 Task: Create a rule from the Recommended list, Task Added to this Project -> add SubTasks in the project AgileGenie with SubTasks Gather and Analyse Requirements , Design and Implement Solution , System Test and UAT , Release to Production / Go Live
Action: Mouse scrolled (489, 350) with delta (0, 0)
Screenshot: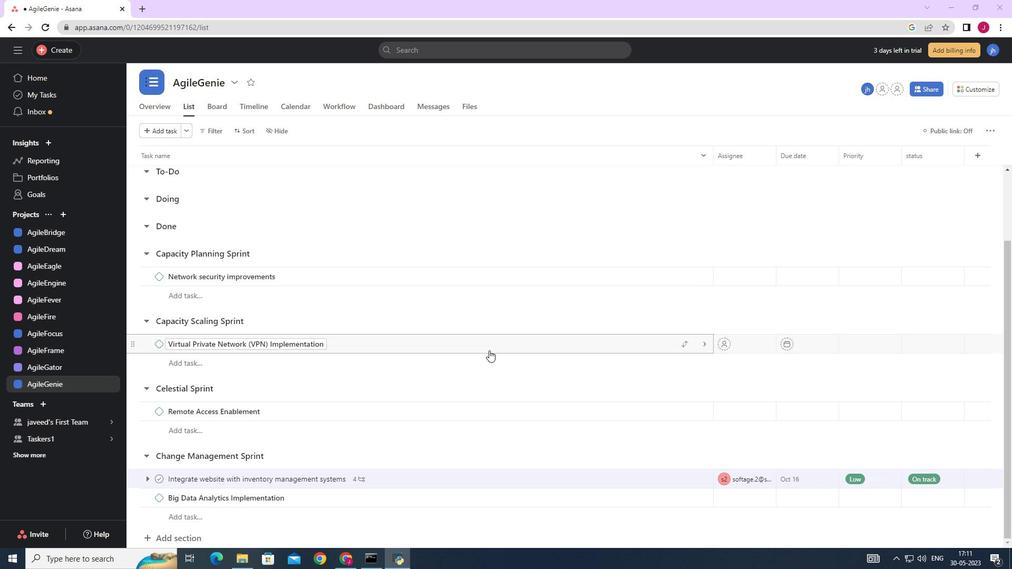 
Action: Mouse scrolled (489, 350) with delta (0, 0)
Screenshot: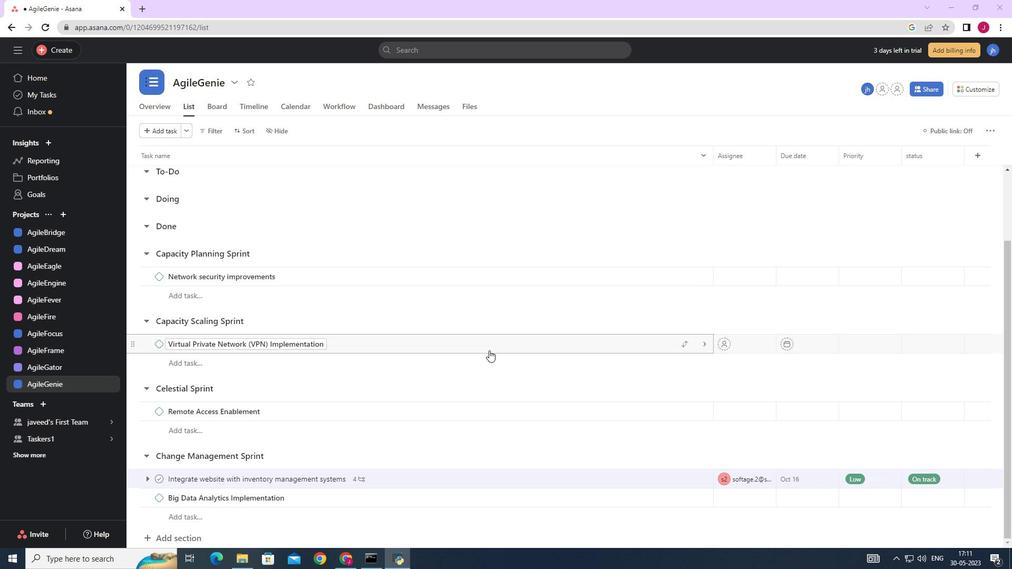 
Action: Mouse scrolled (489, 350) with delta (0, 0)
Screenshot: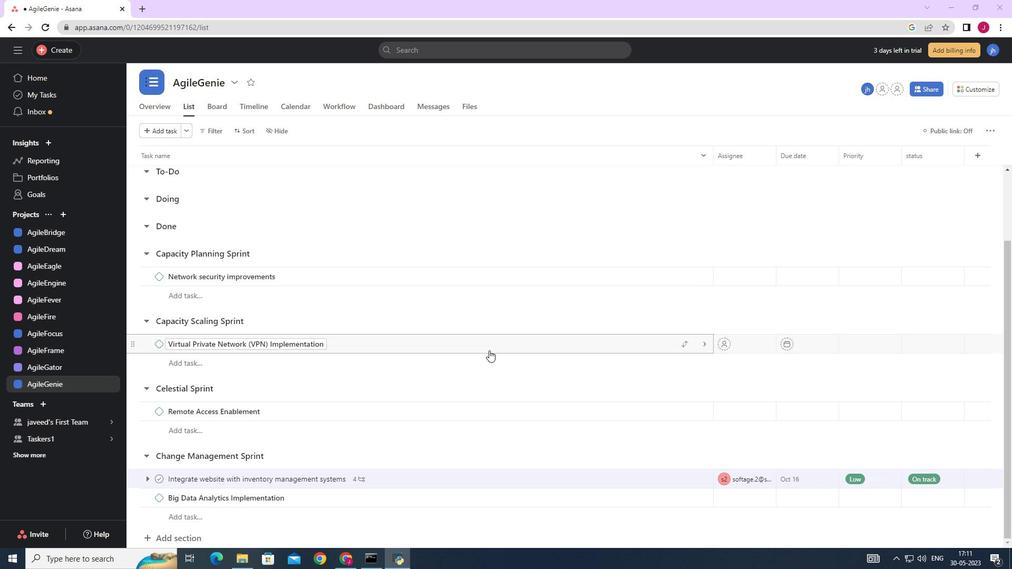 
Action: Mouse scrolled (489, 350) with delta (0, 0)
Screenshot: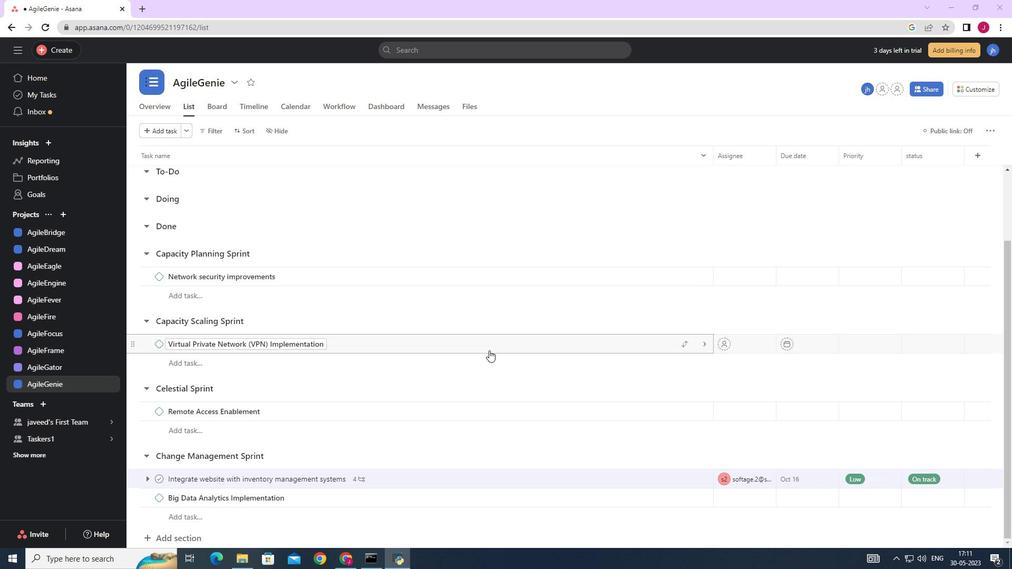 
Action: Mouse scrolled (489, 350) with delta (0, 0)
Screenshot: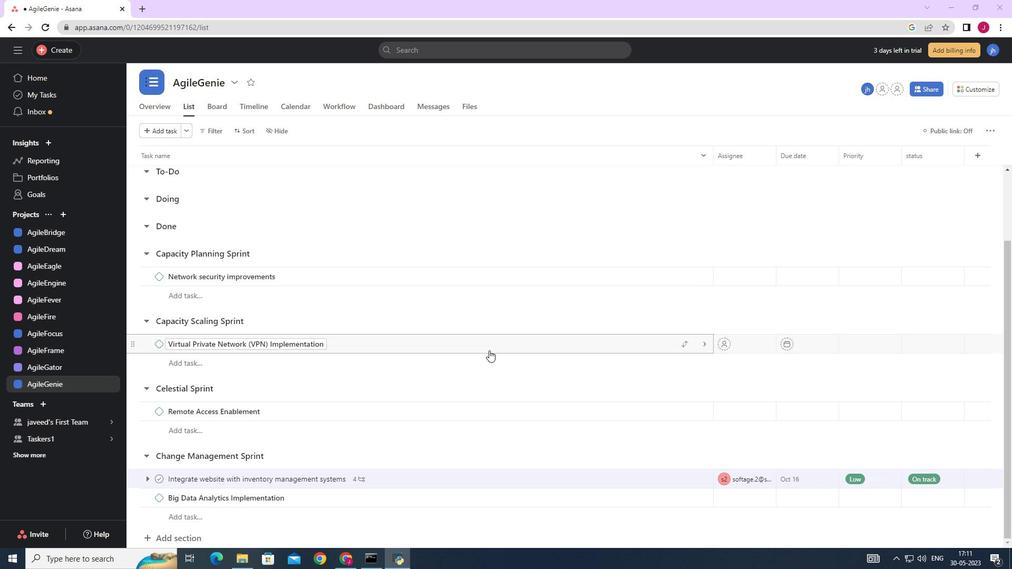 
Action: Mouse moved to (983, 87)
Screenshot: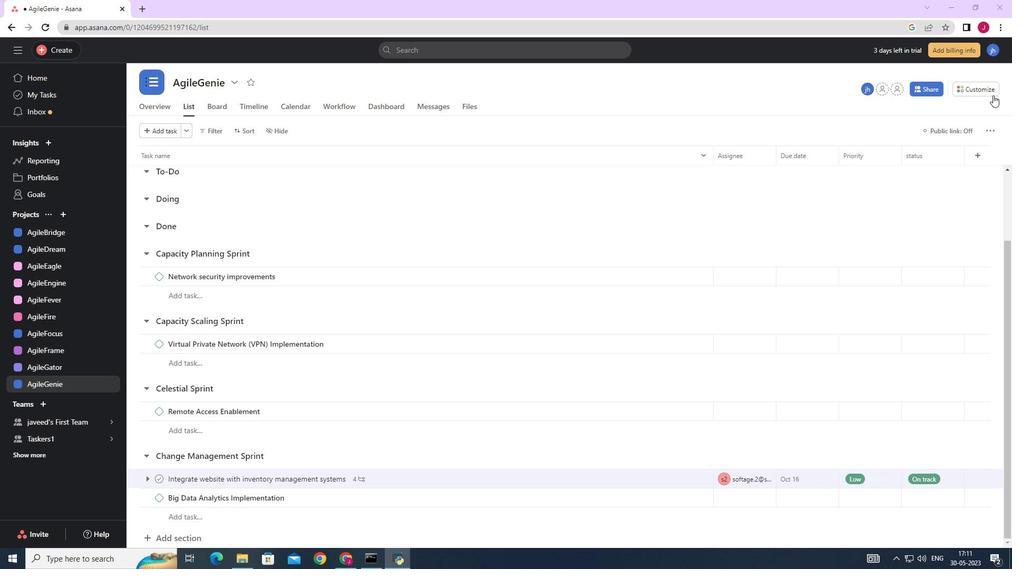 
Action: Mouse pressed left at (983, 87)
Screenshot: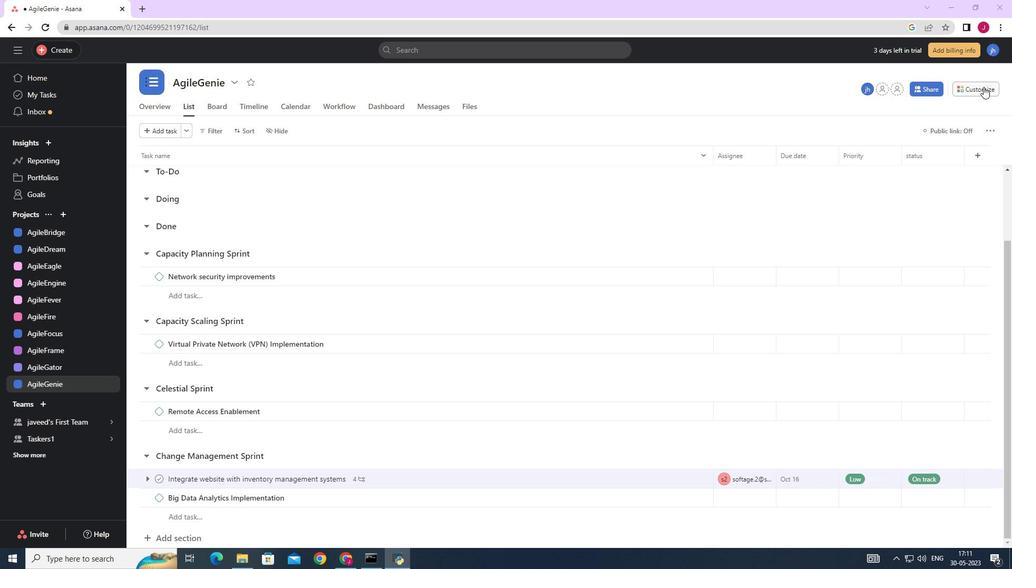 
Action: Mouse moved to (798, 227)
Screenshot: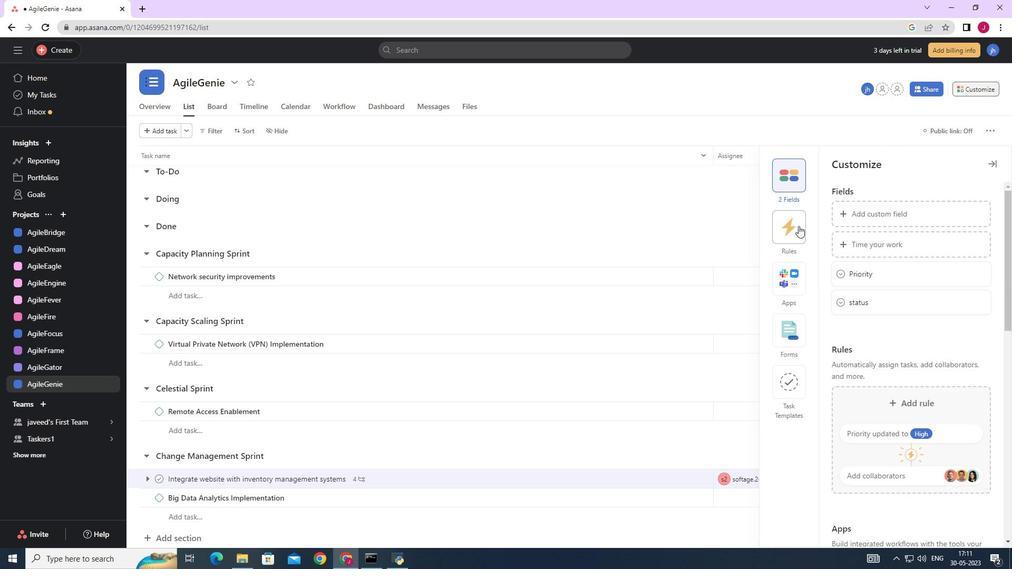 
Action: Mouse pressed left at (798, 226)
Screenshot: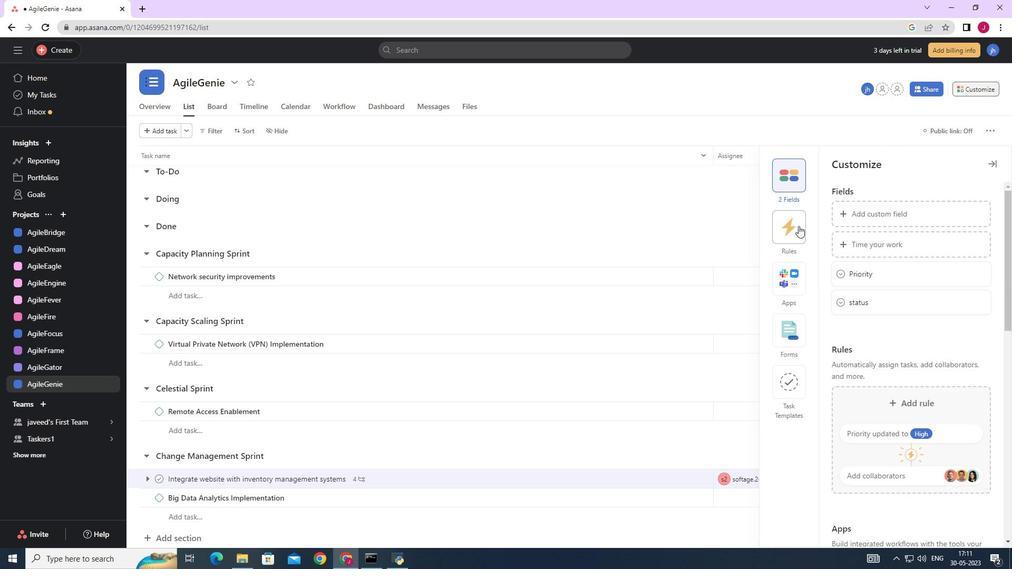 
Action: Mouse moved to (871, 237)
Screenshot: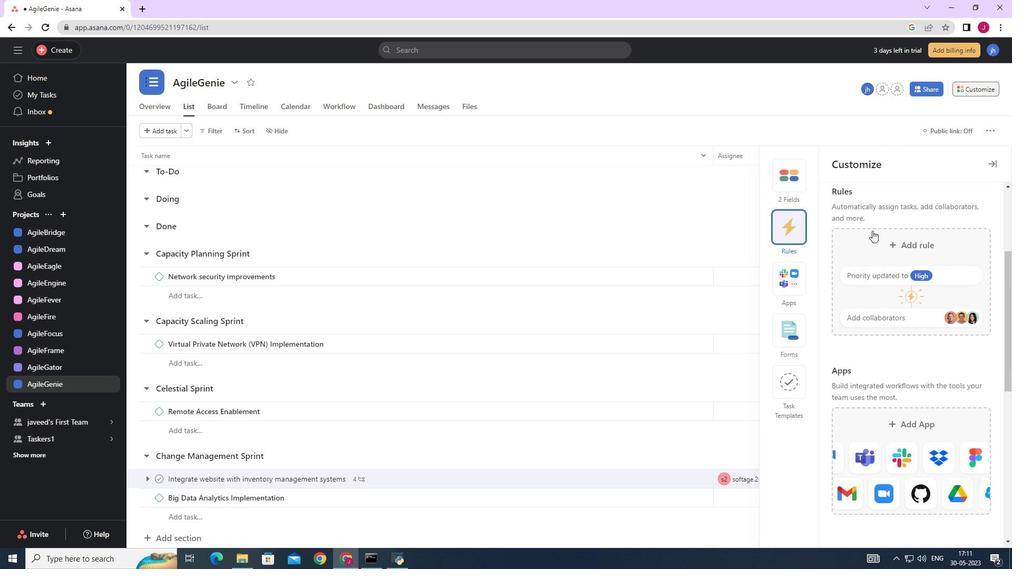 
Action: Mouse pressed left at (871, 237)
Screenshot: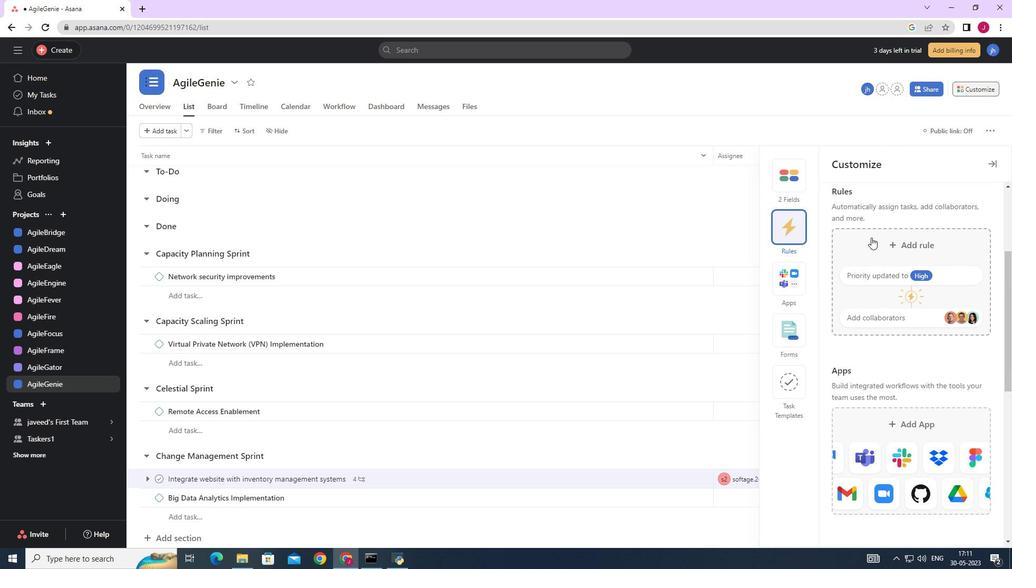 
Action: Mouse moved to (437, 162)
Screenshot: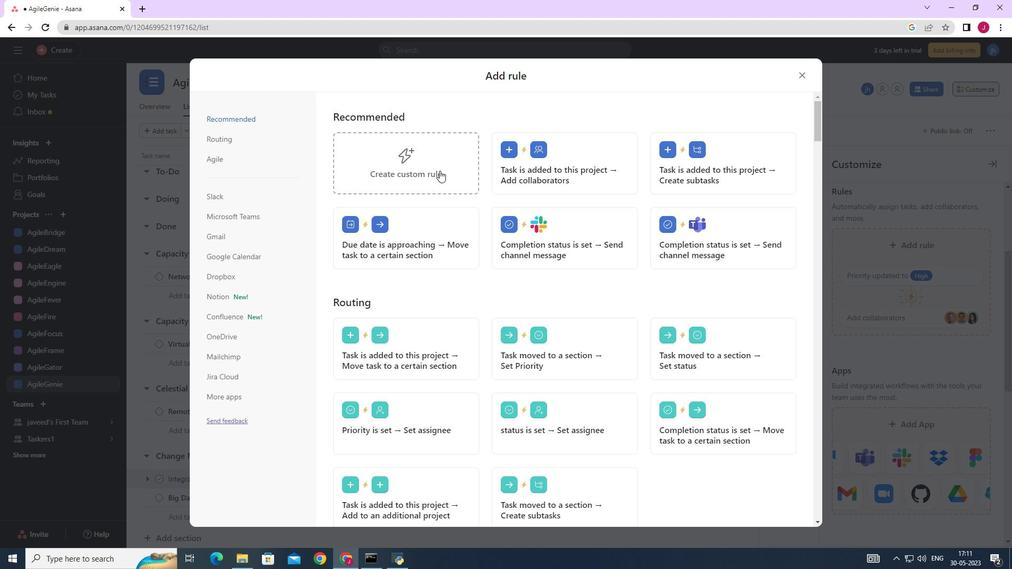 
Action: Mouse pressed left at (437, 162)
Screenshot: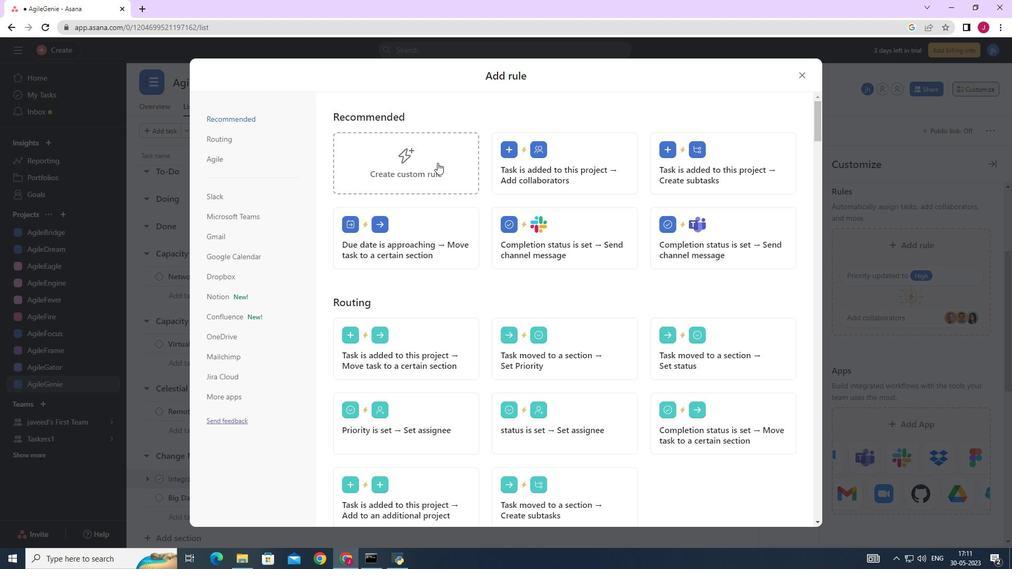 
Action: Mouse moved to (474, 268)
Screenshot: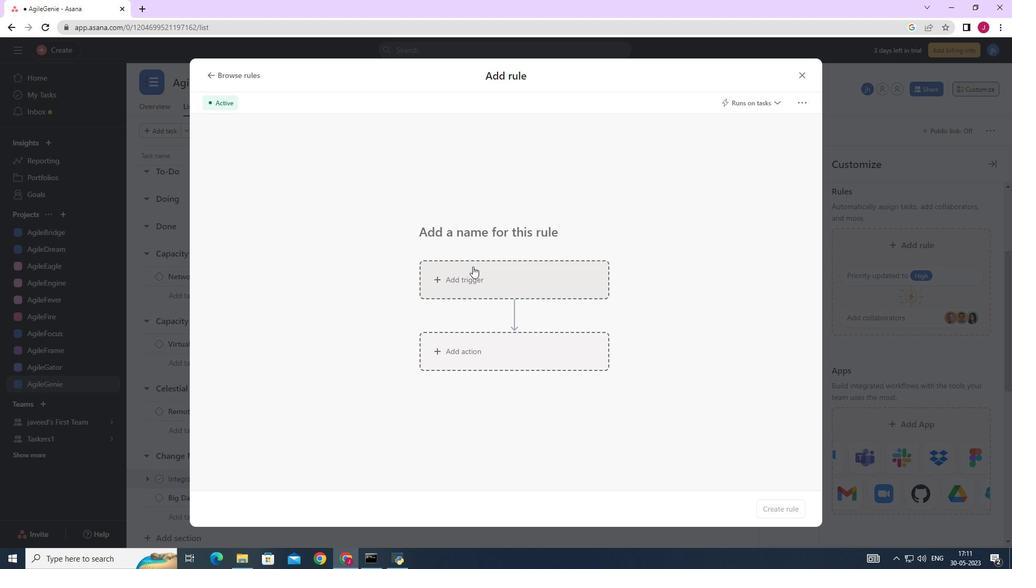 
Action: Mouse pressed left at (474, 268)
Screenshot: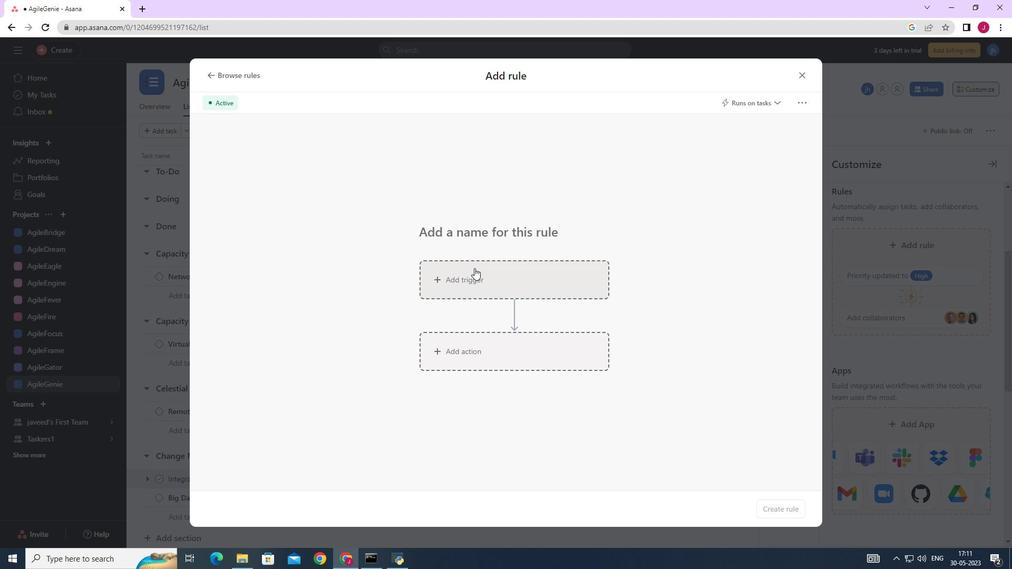
Action: Mouse moved to (443, 339)
Screenshot: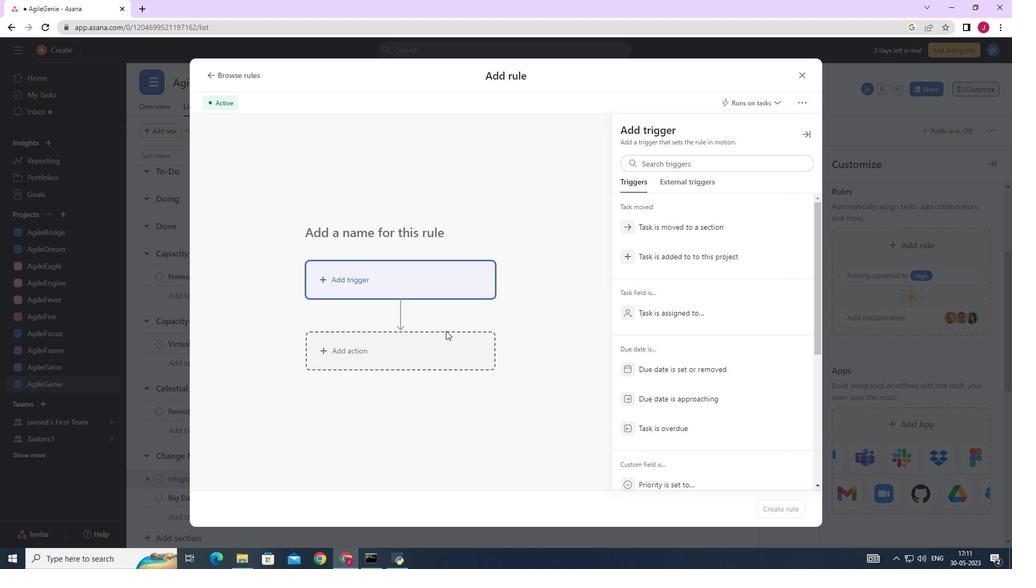 
Action: Mouse pressed left at (443, 339)
Screenshot: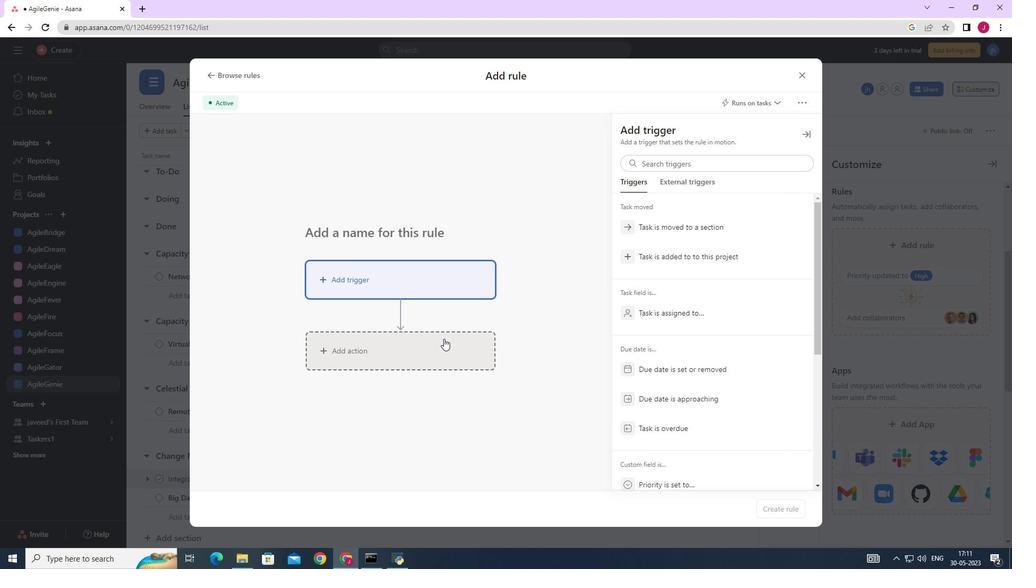 
Action: Mouse moved to (681, 254)
Screenshot: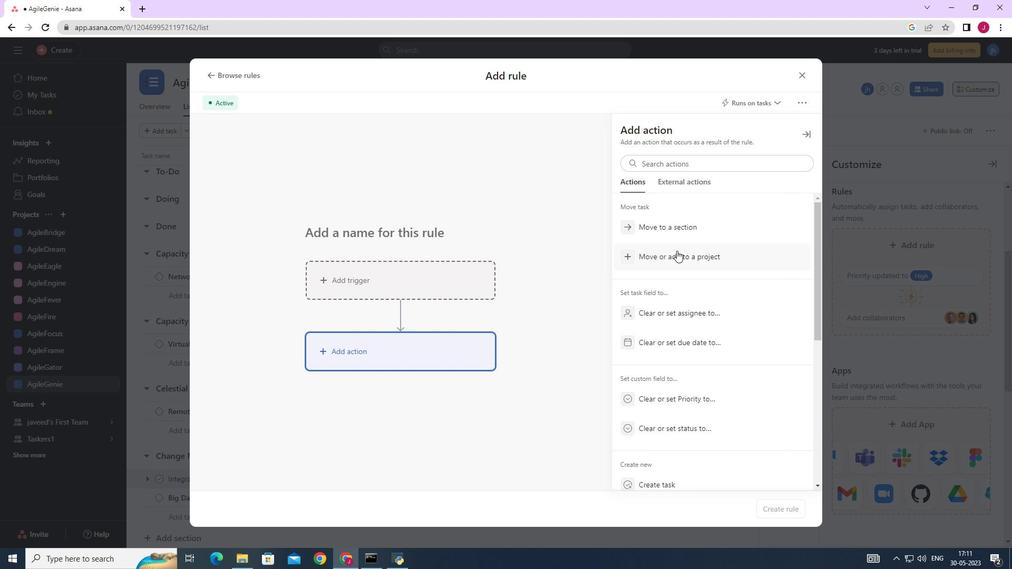 
Action: Mouse scrolled (681, 253) with delta (0, 0)
Screenshot: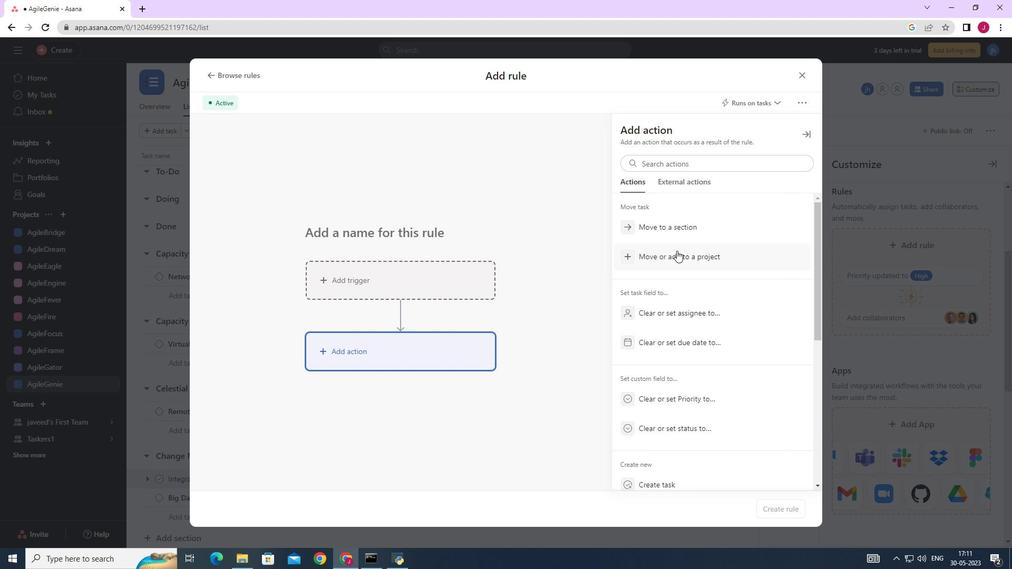 
Action: Mouse scrolled (681, 253) with delta (0, 0)
Screenshot: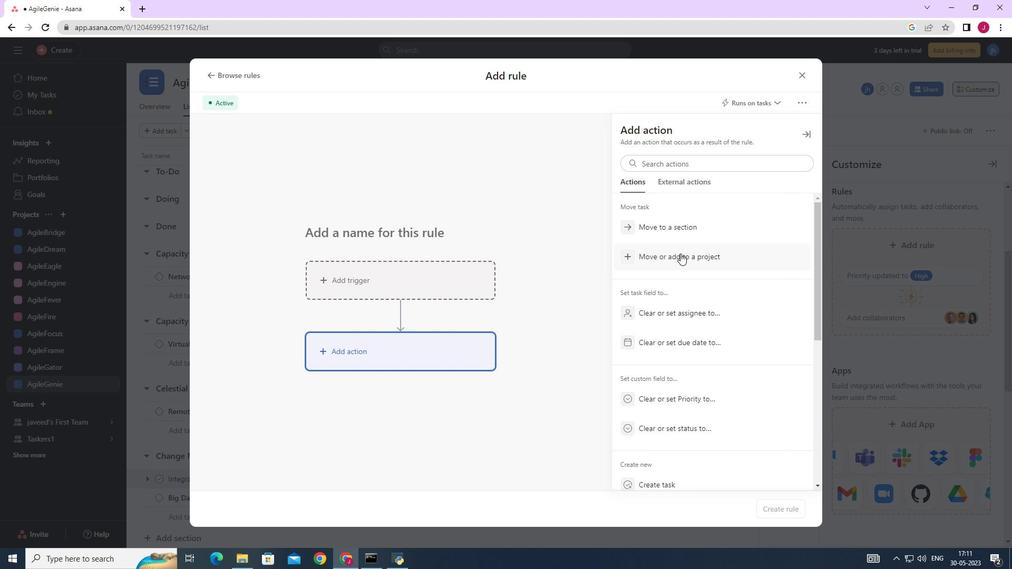 
Action: Mouse moved to (682, 254)
Screenshot: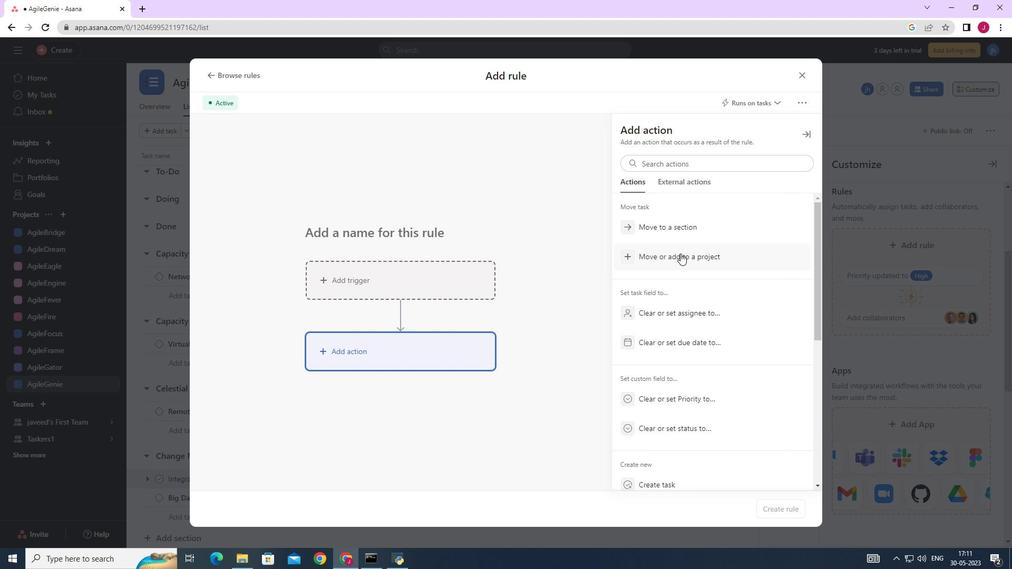 
Action: Mouse scrolled (682, 254) with delta (0, 0)
Screenshot: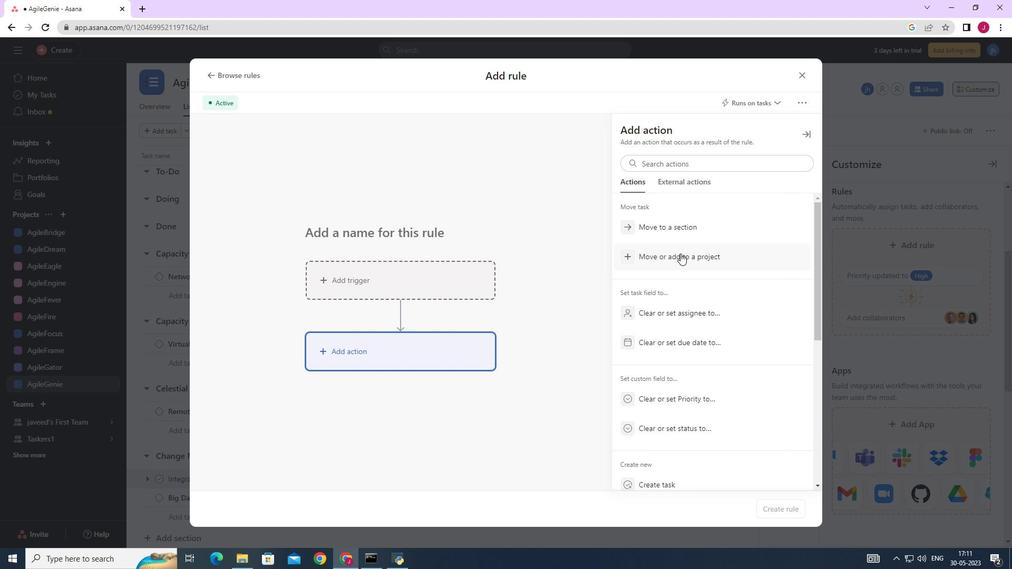 
Action: Mouse scrolled (682, 254) with delta (0, 0)
Screenshot: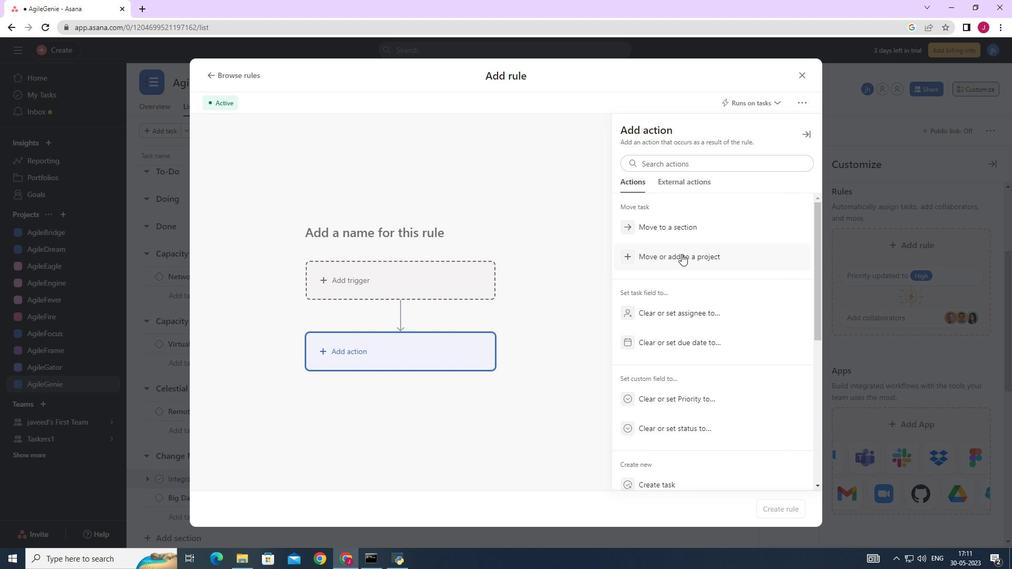 
Action: Mouse moved to (673, 301)
Screenshot: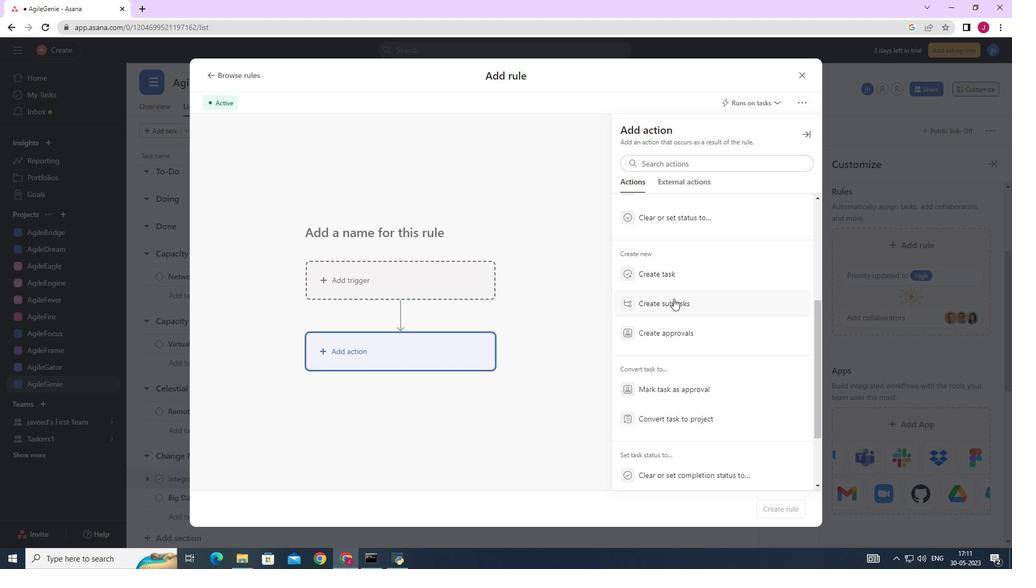 
Action: Mouse pressed left at (673, 301)
Screenshot: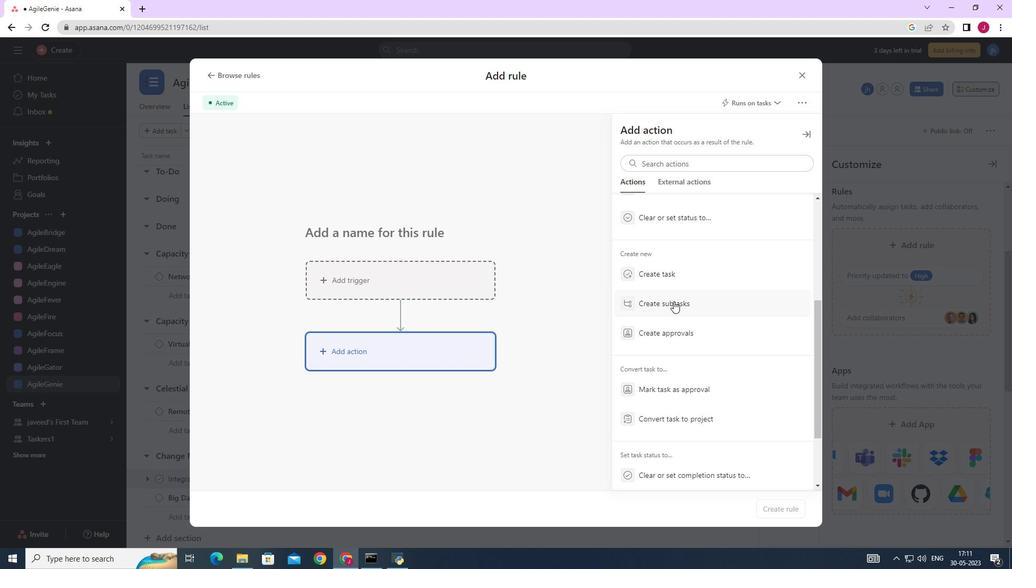 
Action: Mouse moved to (649, 171)
Screenshot: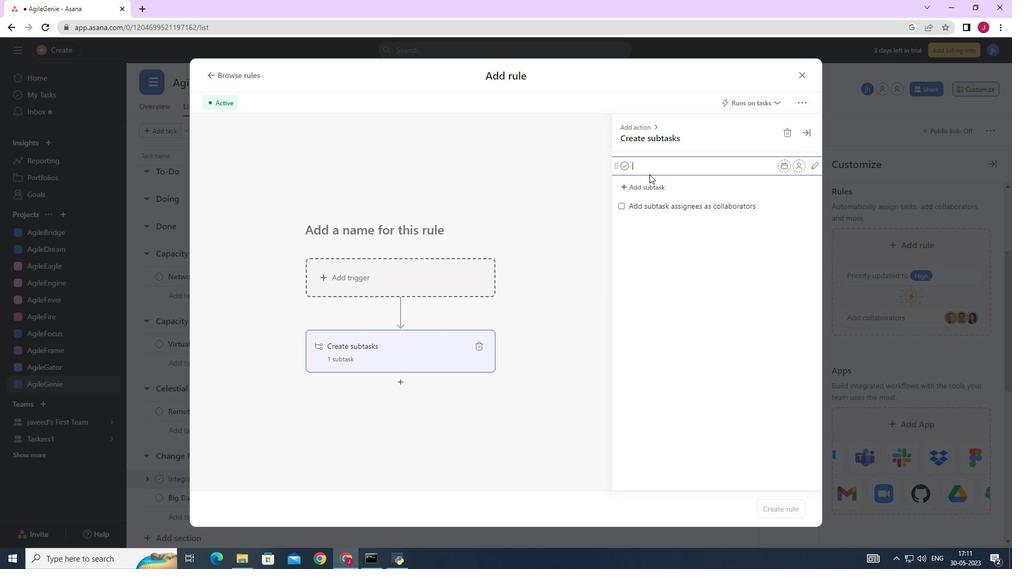 
Action: Mouse pressed left at (649, 171)
Screenshot: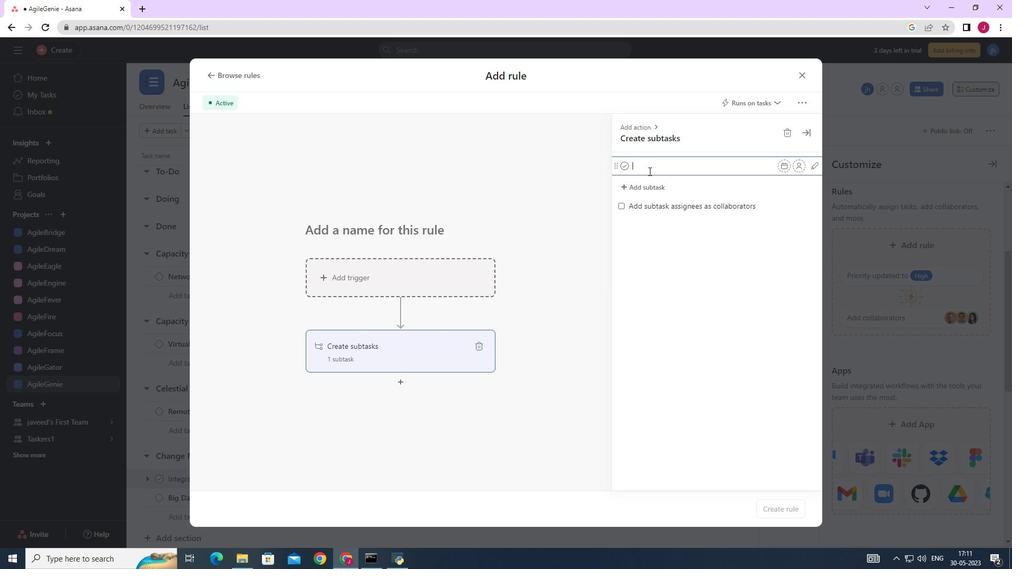 
Action: Key pressed <Key.caps_lock>G<Key.caps_lock>ather<Key.space>and<Key.space><Key.caps_lock>A<Key.caps_lock>nalyse<Key.space><Key.caps_lock>R<Key.caps_lock>equirements<Key.enter><Key.caps_lock>D<Key.caps_lock>esign<Key.space>and<Key.space><Key.caps_lock>IMPLEMENT<Key.space><Key.caps_lock><Key.backspace><Key.backspace><Key.backspace><Key.backspace><Key.backspace><Key.backspace><Key.backspace><Key.backspace><Key.backspace><Key.backspace><Key.caps_lock>I<Key.caps_lock>mplementation<Key.space><Key.caps_lock>S<Key.caps_lock>olution<Key.enter><Key.caps_lock>S<Key.caps_lock>ystem<Key.space><Key.caps_lock>T<Key.caps_lock>est<Key.space>and<Key.space><Key.caps_lock>UAT<Key.enter><Key.caps_lock><Key.caps_lock>R<Key.caps_lock>elease<Key.space>to<Key.space>production<Key.space>/<Key.space><Key.caps_lock>G<Key.caps_lock>o<Key.space><Key.caps_lock>L<Key.caps_lock>ive<Key.enter>
Screenshot: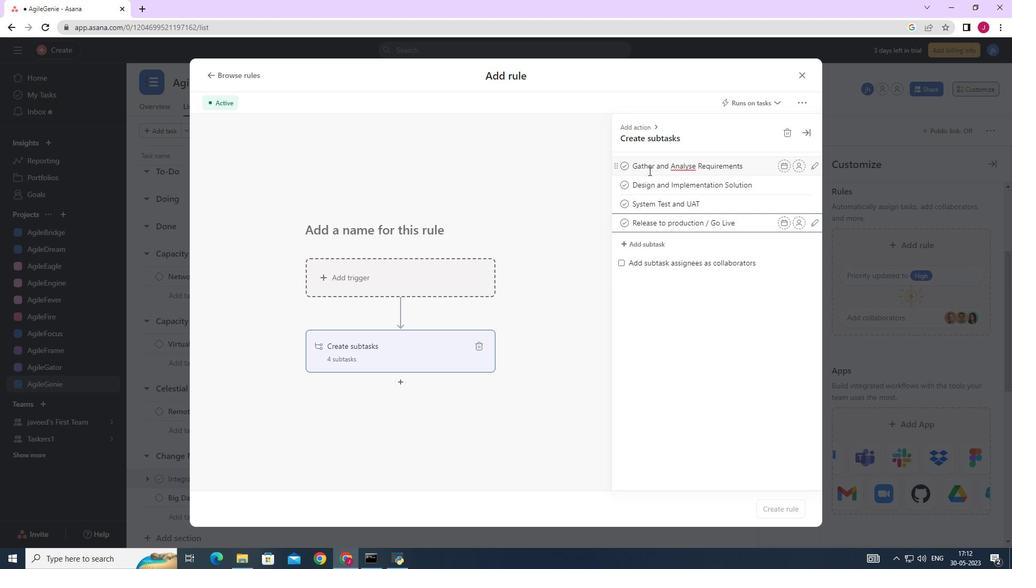 
Action: Mouse moved to (825, 191)
Screenshot: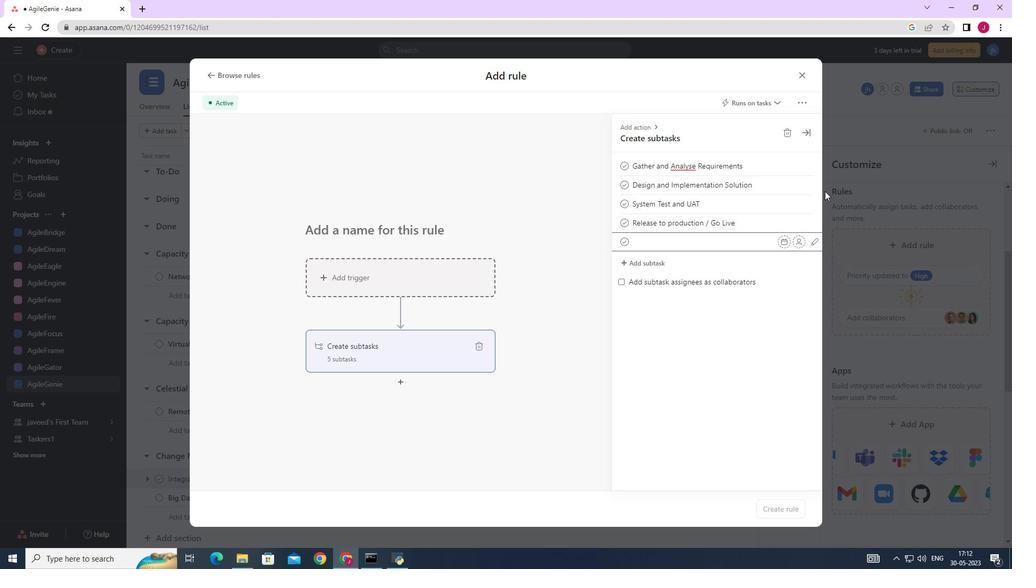 
